 Task: Change email frequency to periodically.
Action: Mouse moved to (967, 48)
Screenshot: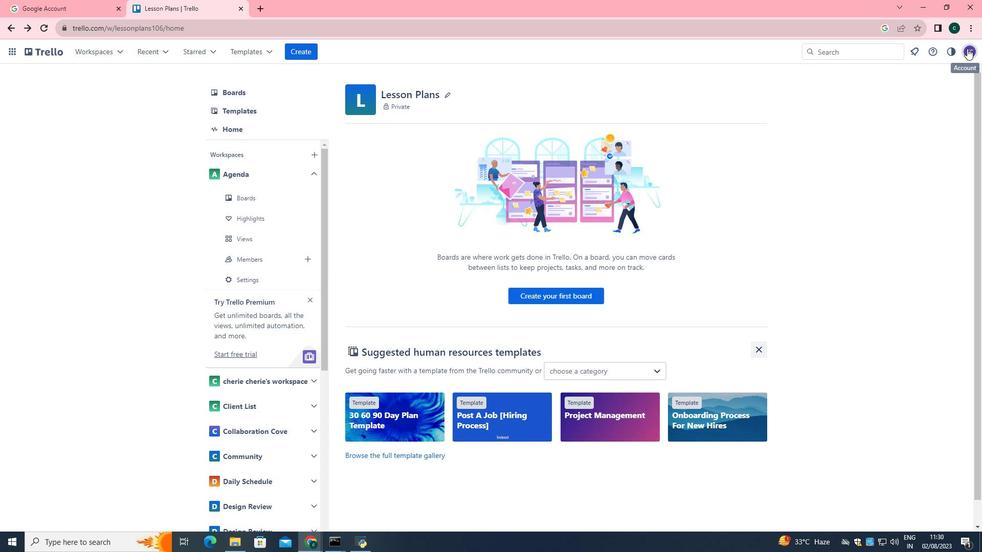 
Action: Mouse pressed left at (967, 48)
Screenshot: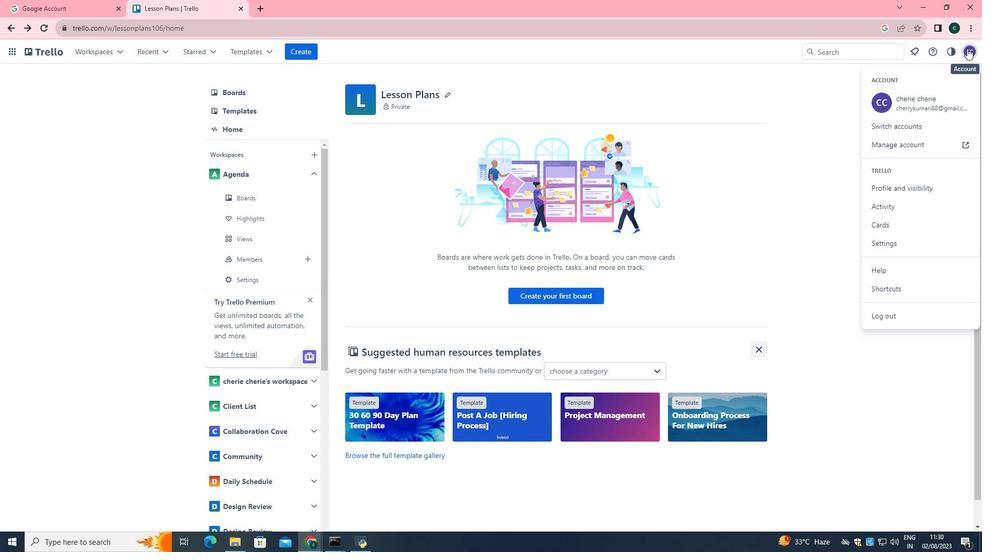 
Action: Mouse moved to (903, 242)
Screenshot: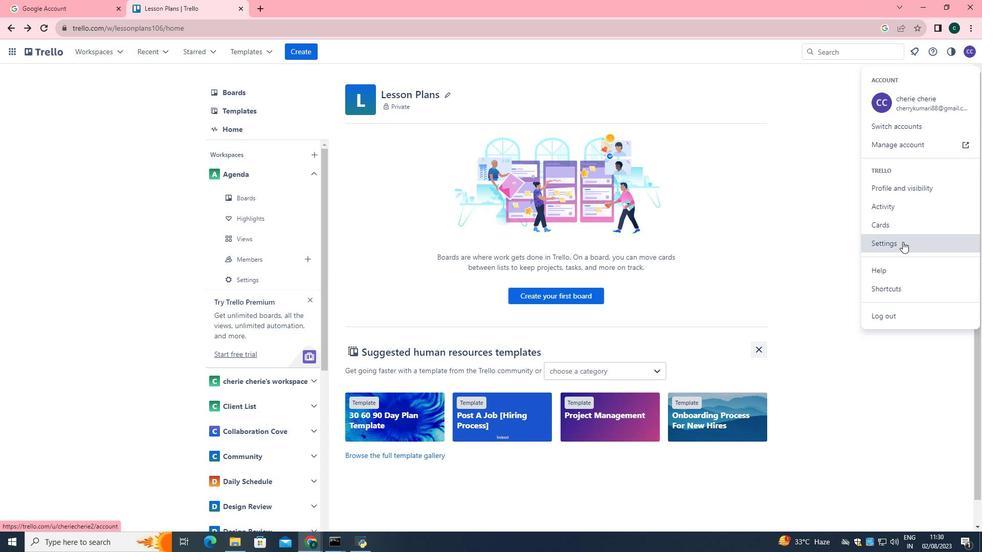
Action: Mouse pressed left at (903, 242)
Screenshot: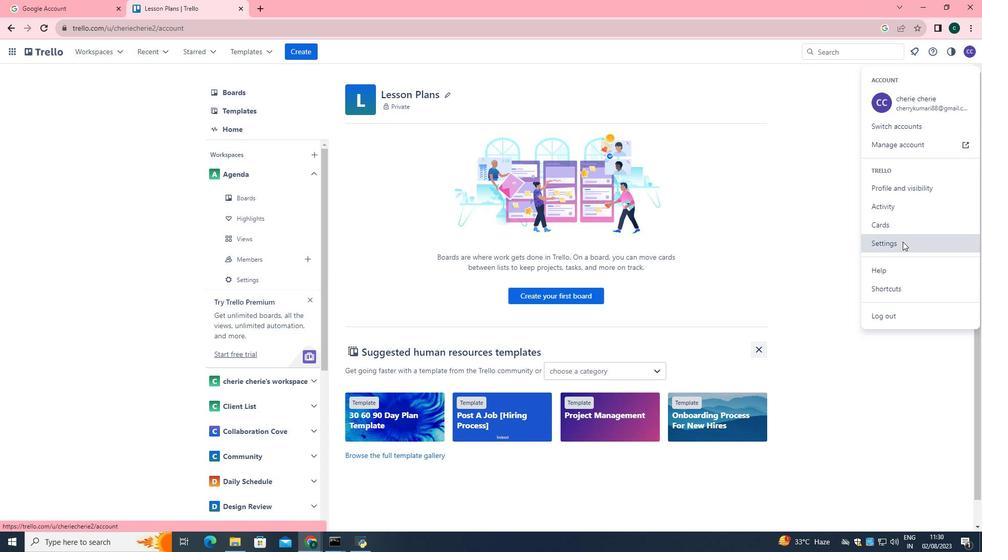 
Action: Mouse moved to (111, 386)
Screenshot: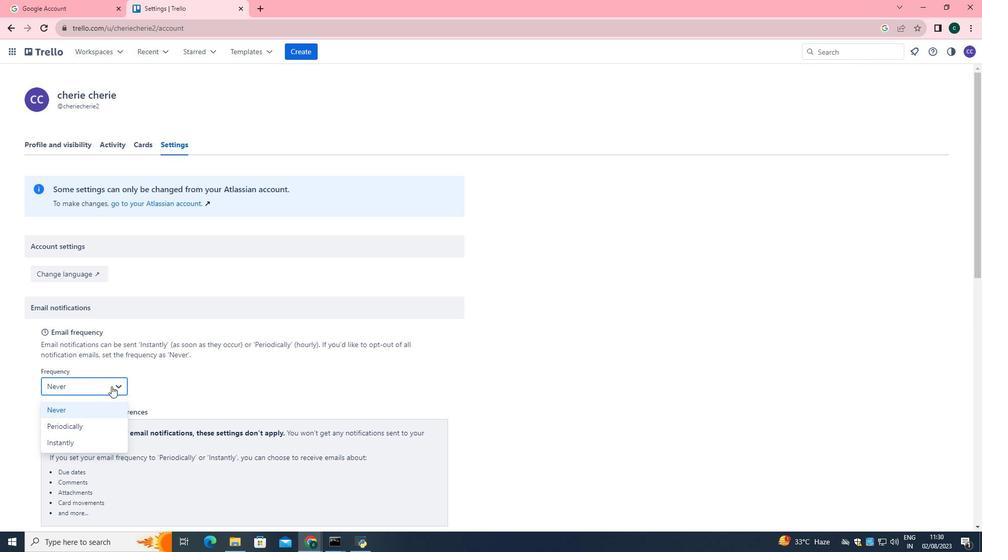 
Action: Mouse pressed left at (111, 386)
Screenshot: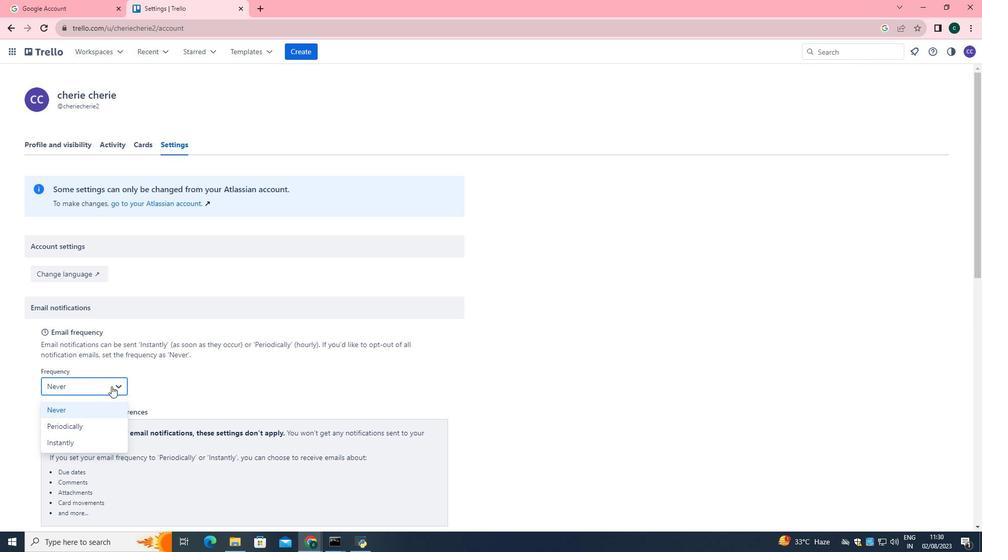 
Action: Mouse moved to (95, 425)
Screenshot: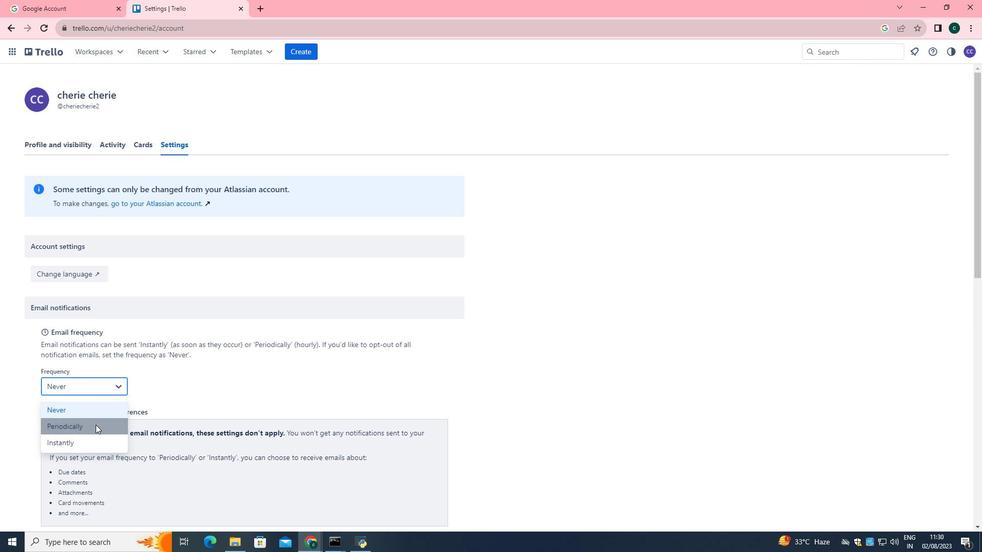 
Action: Mouse pressed left at (95, 425)
Screenshot: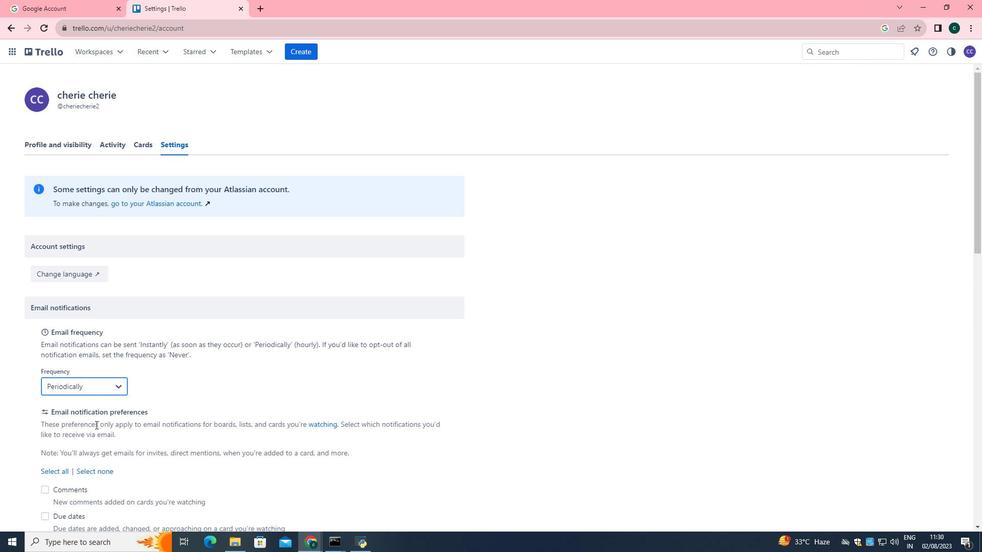
